 Task: Set a reminder to take medication at 10 AM daily.
Action: Mouse moved to (97, 117)
Screenshot: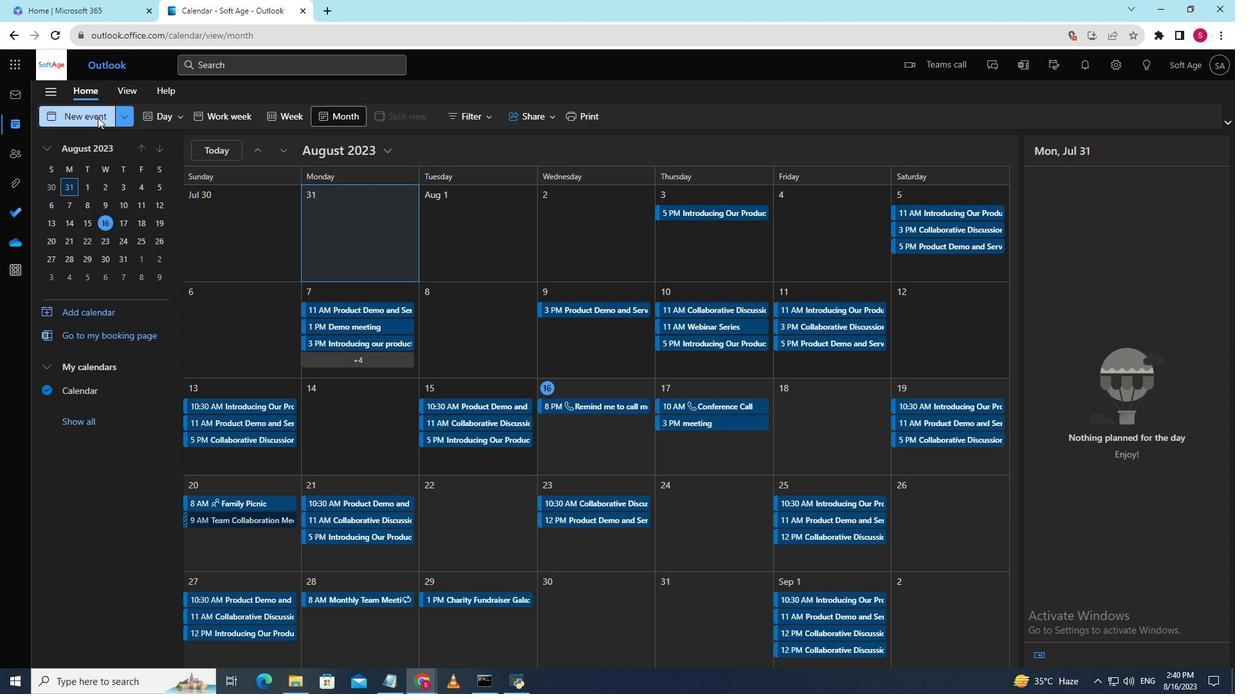 
Action: Mouse pressed left at (97, 117)
Screenshot: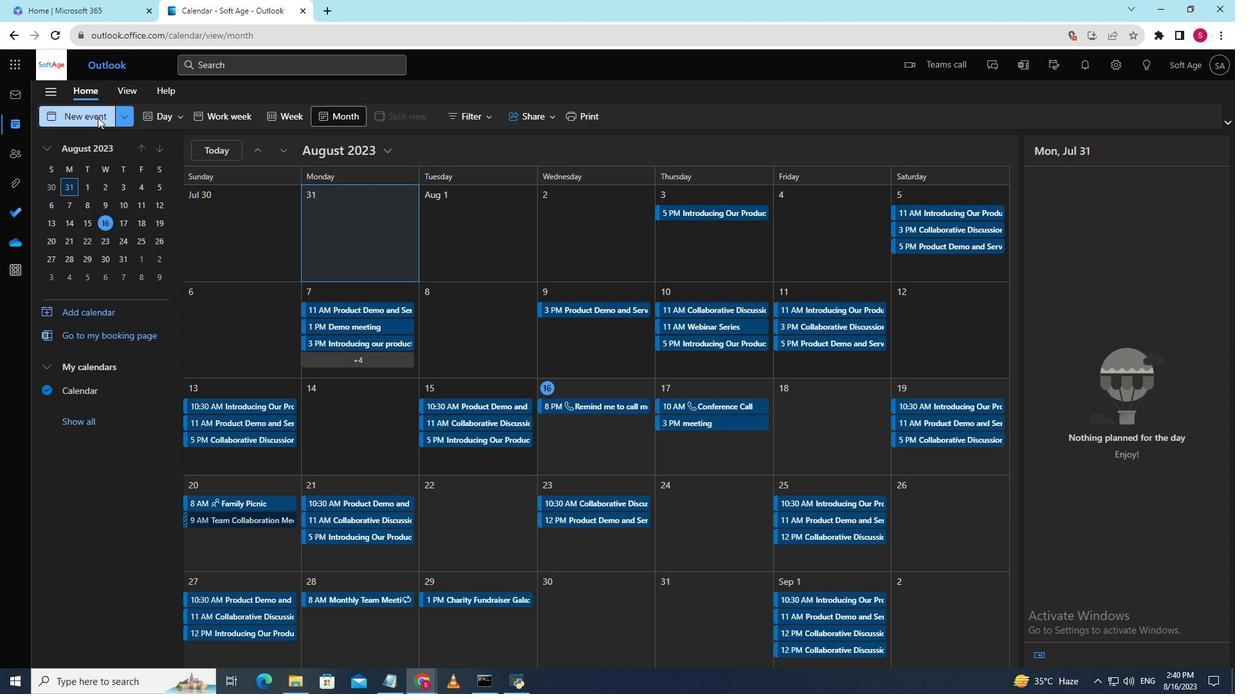 
Action: Mouse moved to (346, 200)
Screenshot: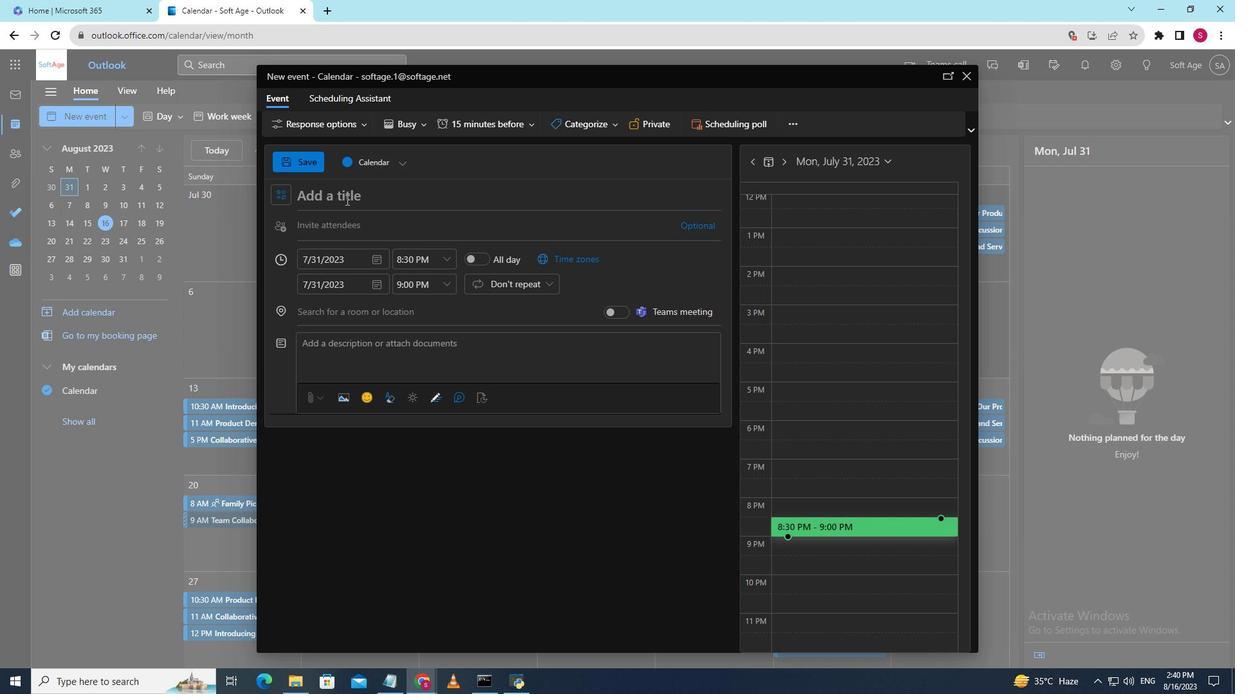 
Action: Mouse pressed left at (346, 200)
Screenshot: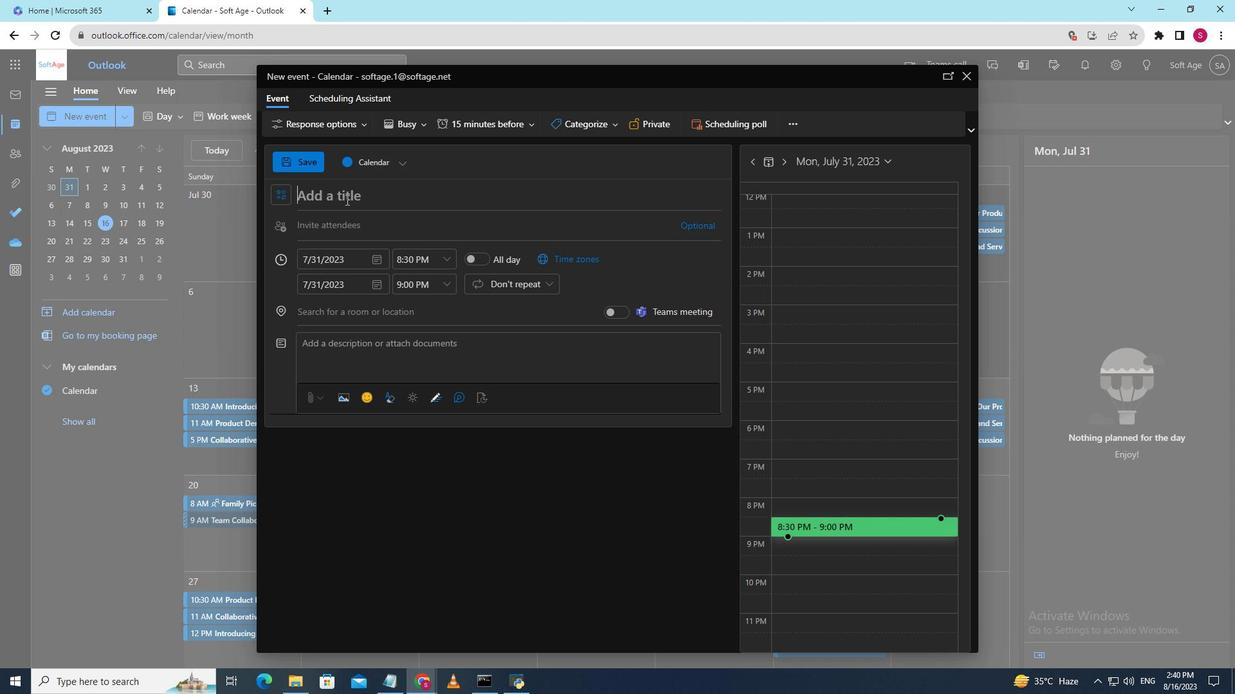 
Action: Key pressed <Key.shift><Key.shift><Key.shift><Key.shift><Key.shift><Key.shift><Key.shift><Key.shift><Key.shift><Key.shift><Key.shift><Key.shift><Key.shift><Key.shift><Key.shift><Key.shift><Key.shift><Key.shift><Key.shift><Key.shift><Key.shift><Key.shift><Key.shift><Key.shift><Key.shift><Key.shift><Key.shift>Medication
Screenshot: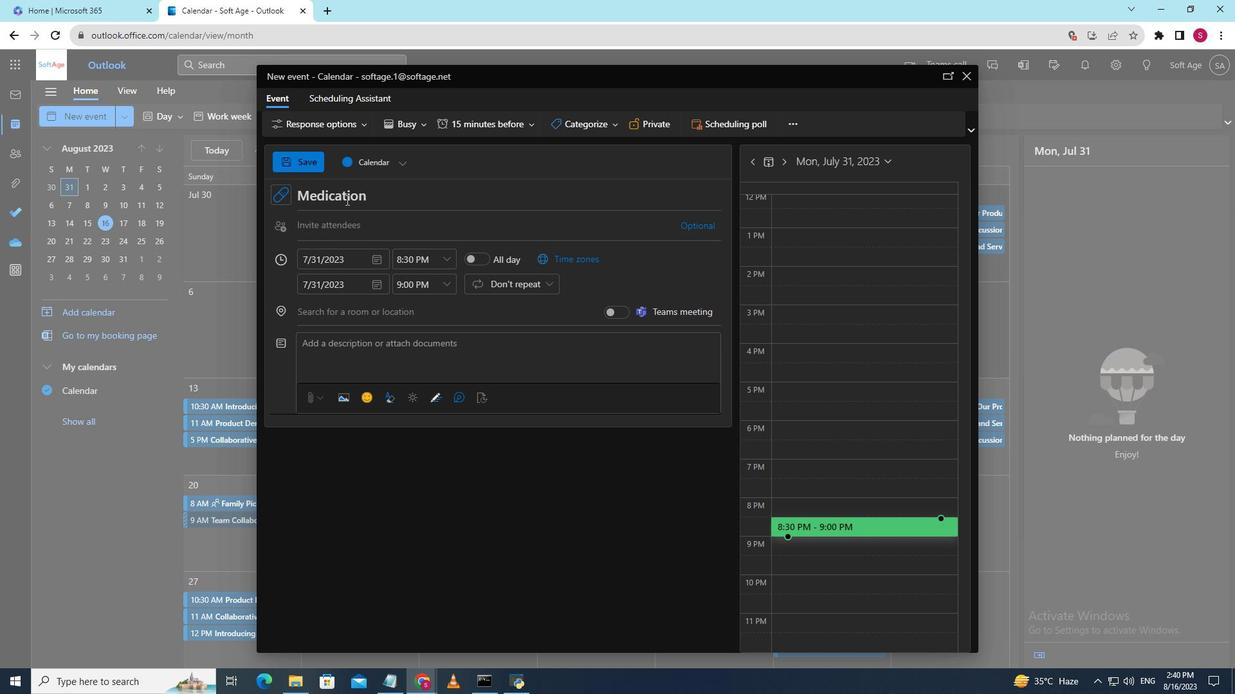 
Action: Mouse moved to (358, 225)
Screenshot: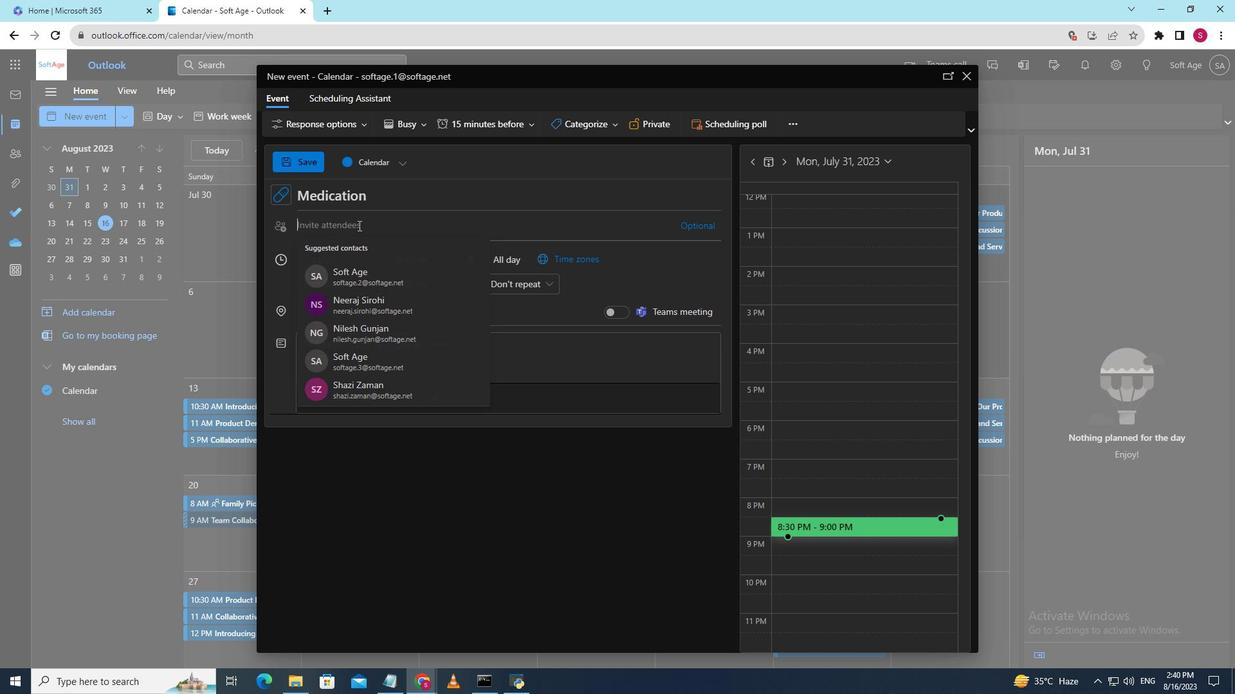 
Action: Mouse pressed left at (358, 225)
Screenshot: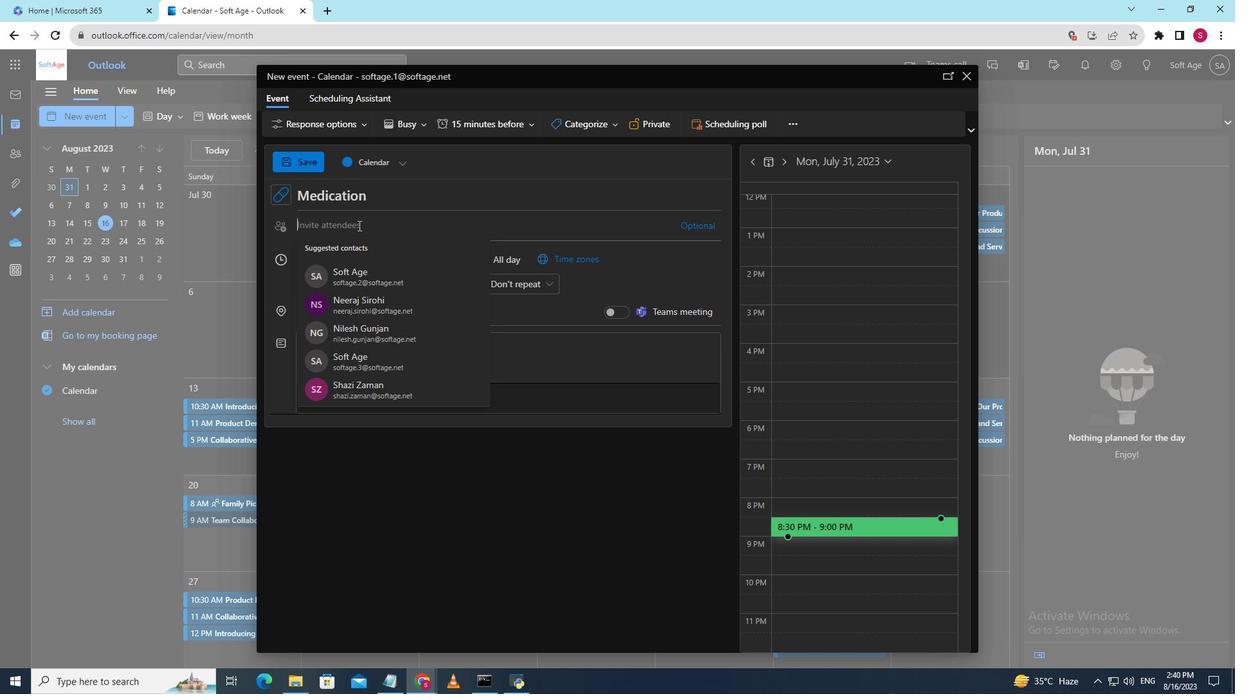 
Action: Key pressed <Key.shift>Softage.2<Key.shift>@softage.net
Screenshot: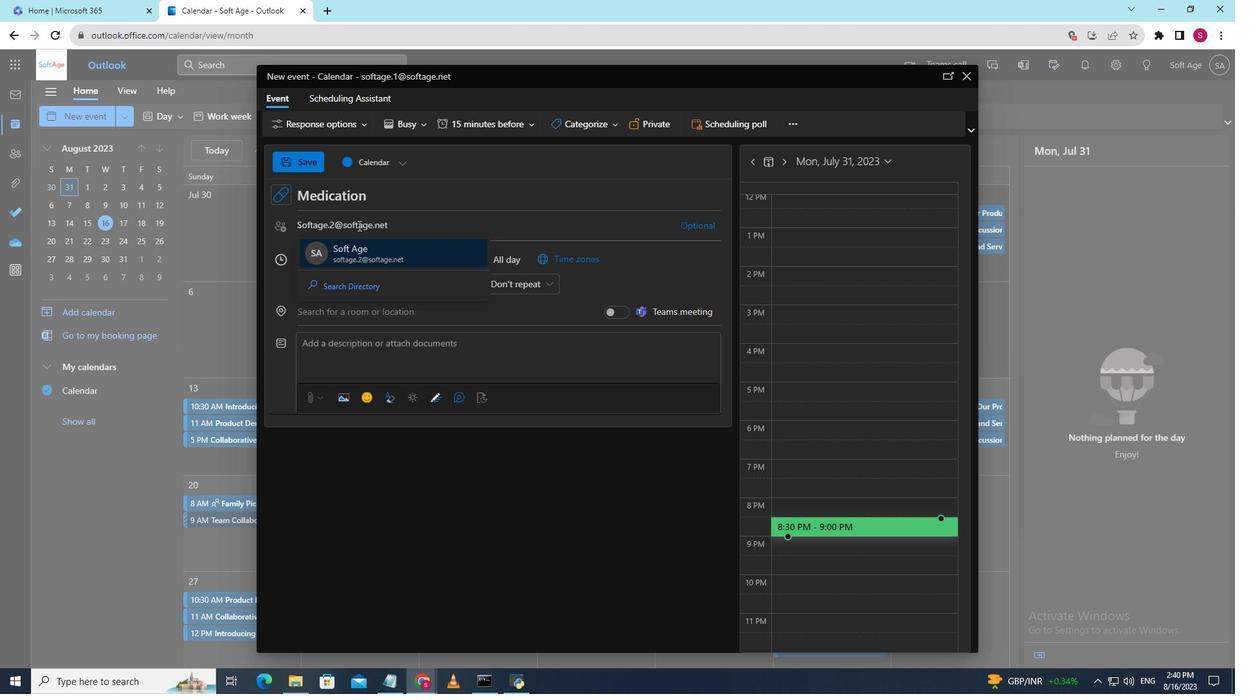 
Action: Mouse moved to (372, 245)
Screenshot: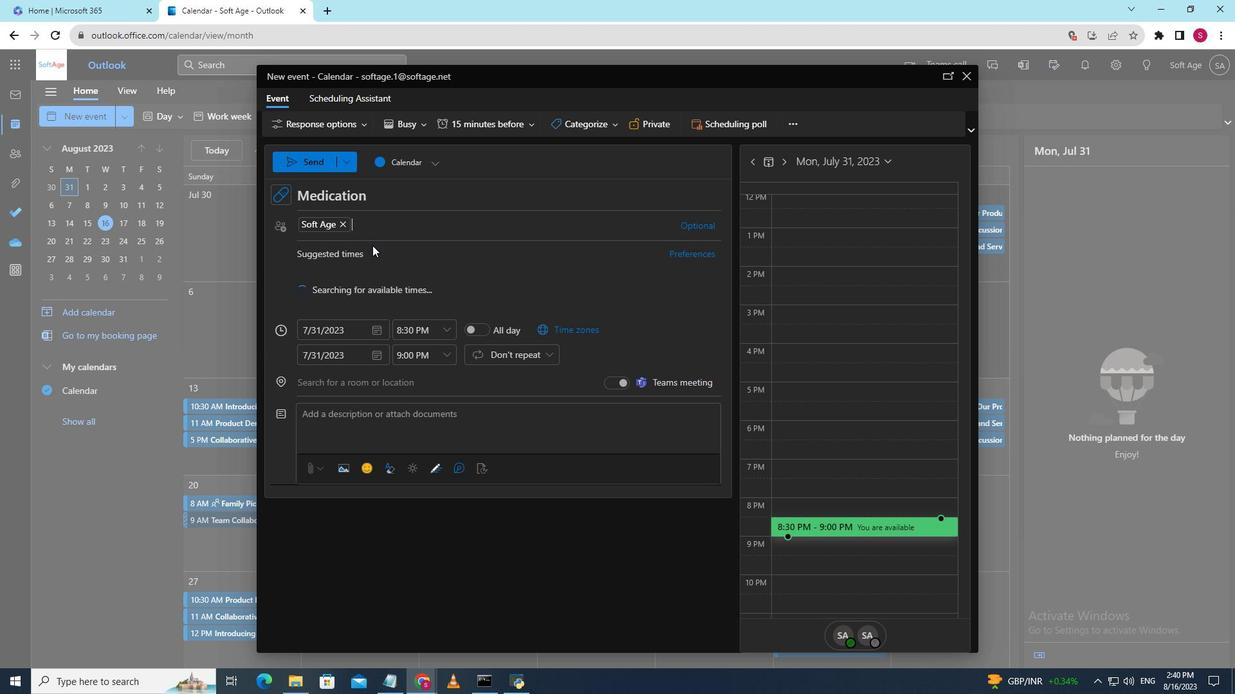 
Action: Mouse pressed left at (372, 245)
Screenshot: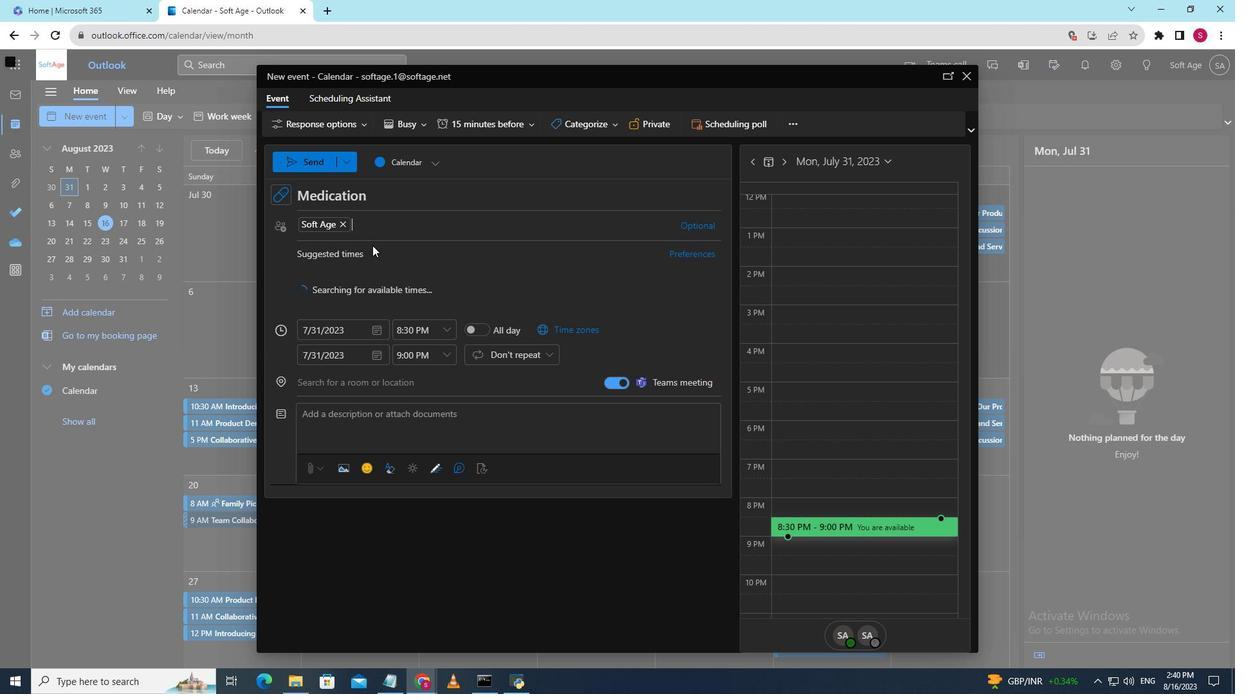 
Action: Key pressed <Key.shift>Softage.3<Key.shift>@softage.net
Screenshot: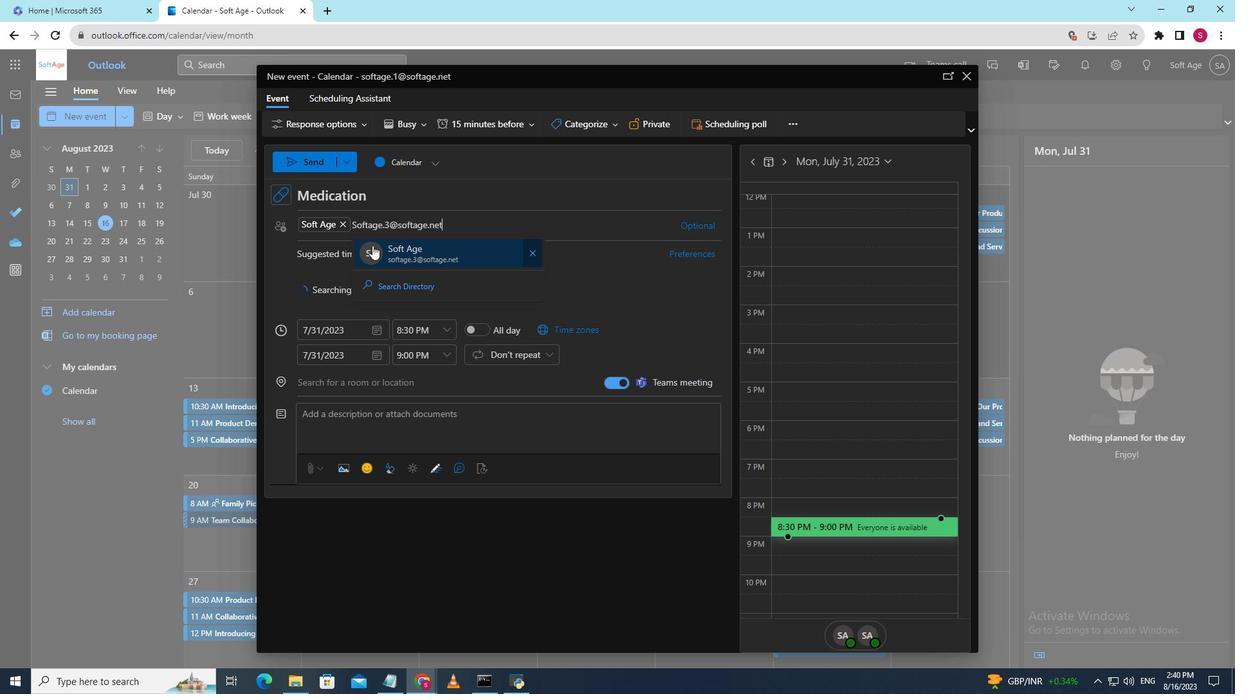 
Action: Mouse moved to (403, 253)
Screenshot: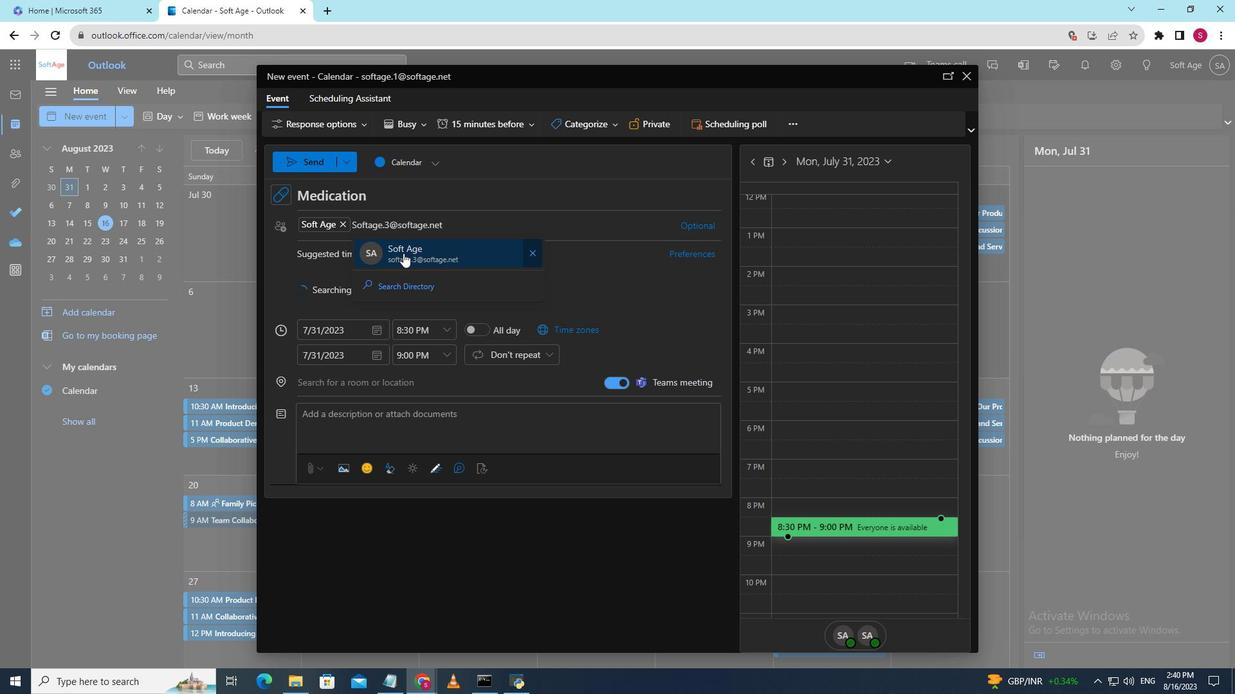 
Action: Mouse pressed left at (403, 253)
Screenshot: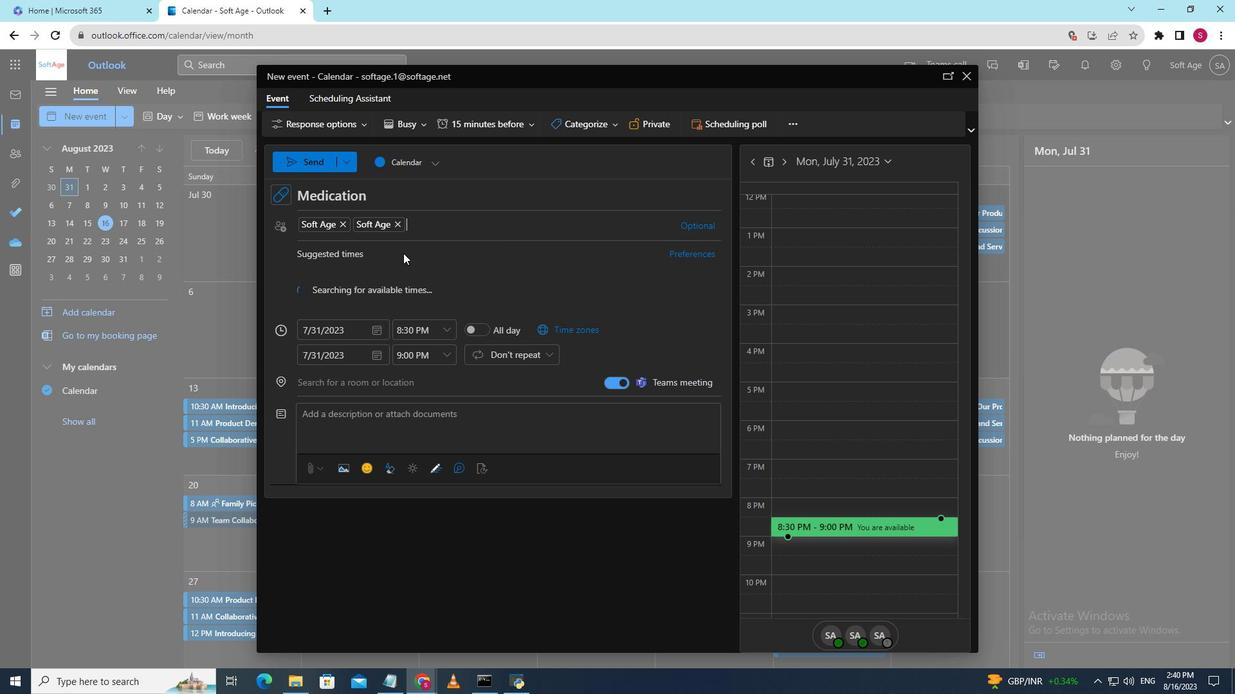 
Action: Mouse moved to (447, 344)
Screenshot: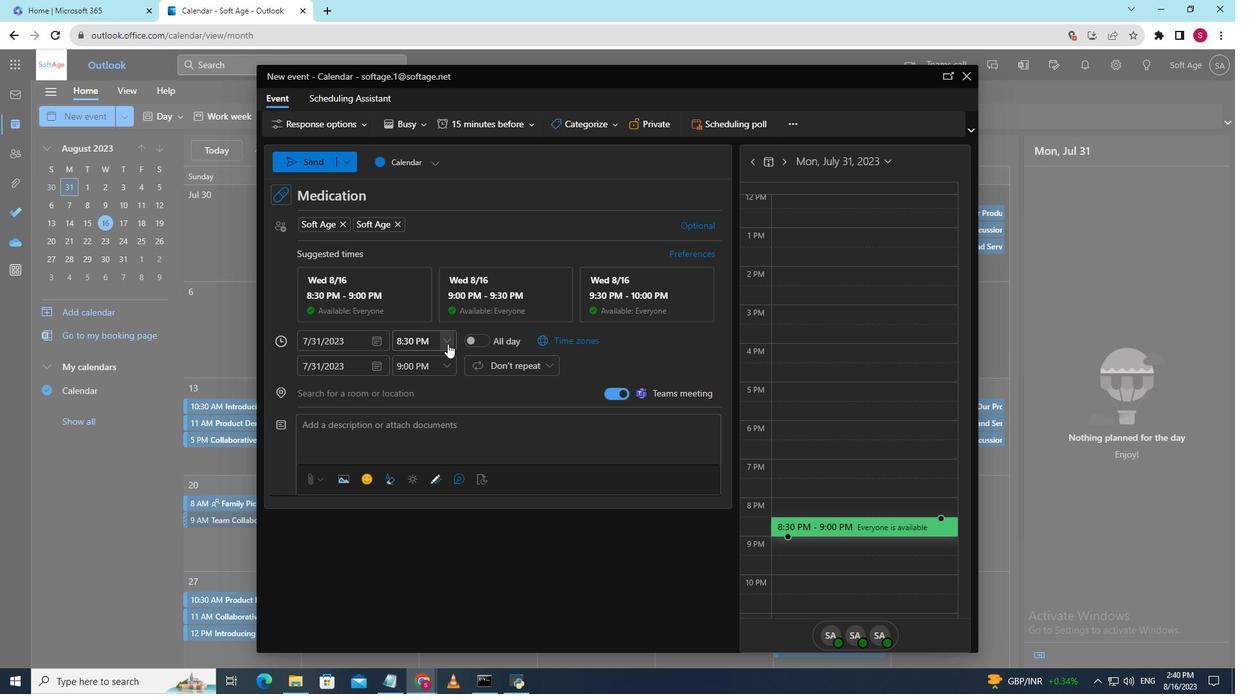 
Action: Mouse pressed left at (447, 344)
Screenshot: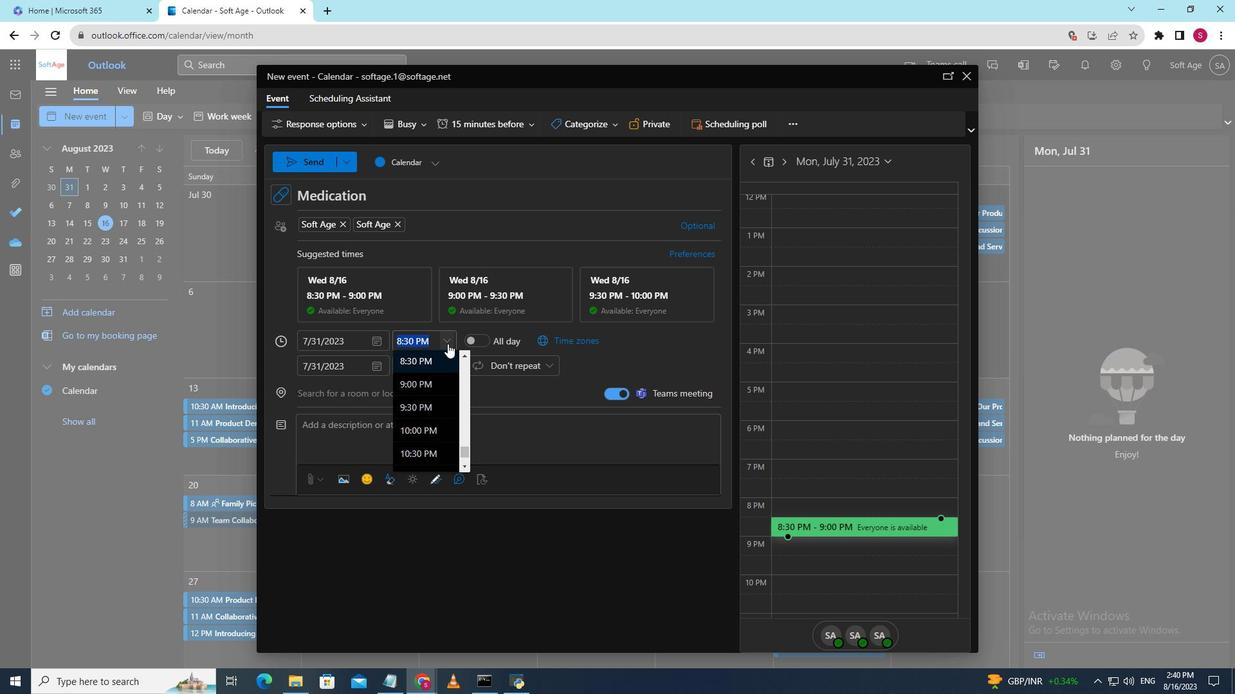 
Action: Mouse moved to (440, 375)
Screenshot: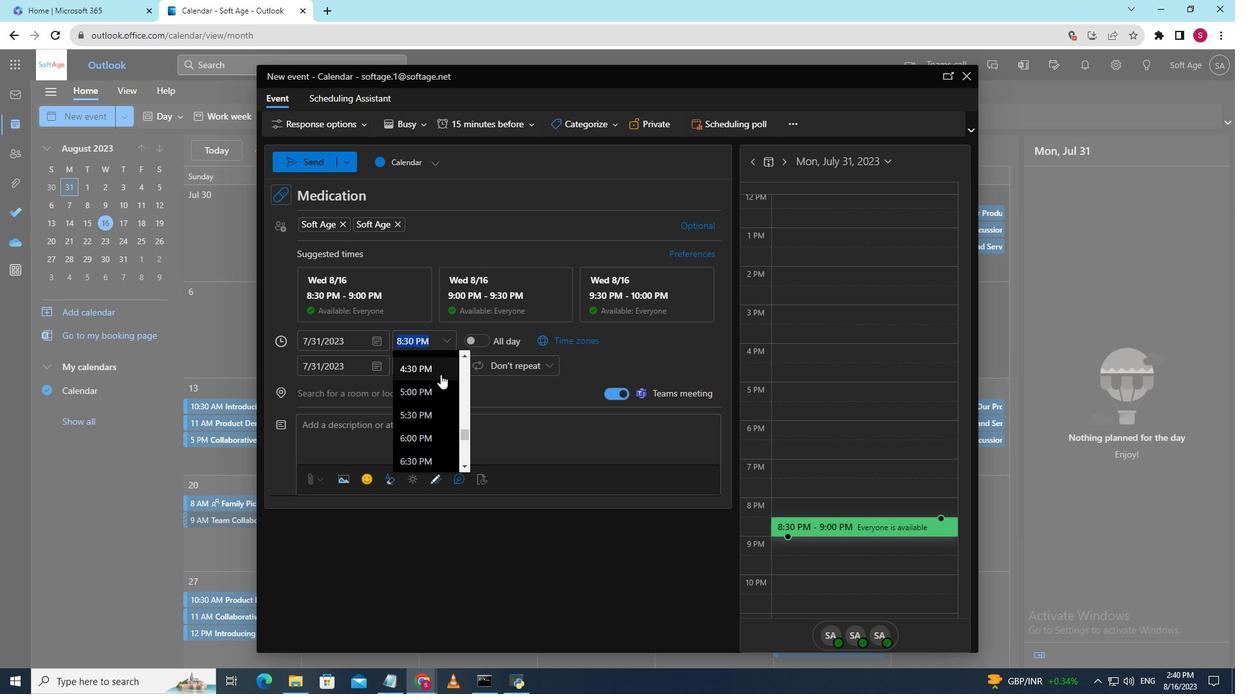 
Action: Mouse scrolled (440, 375) with delta (0, 0)
Screenshot: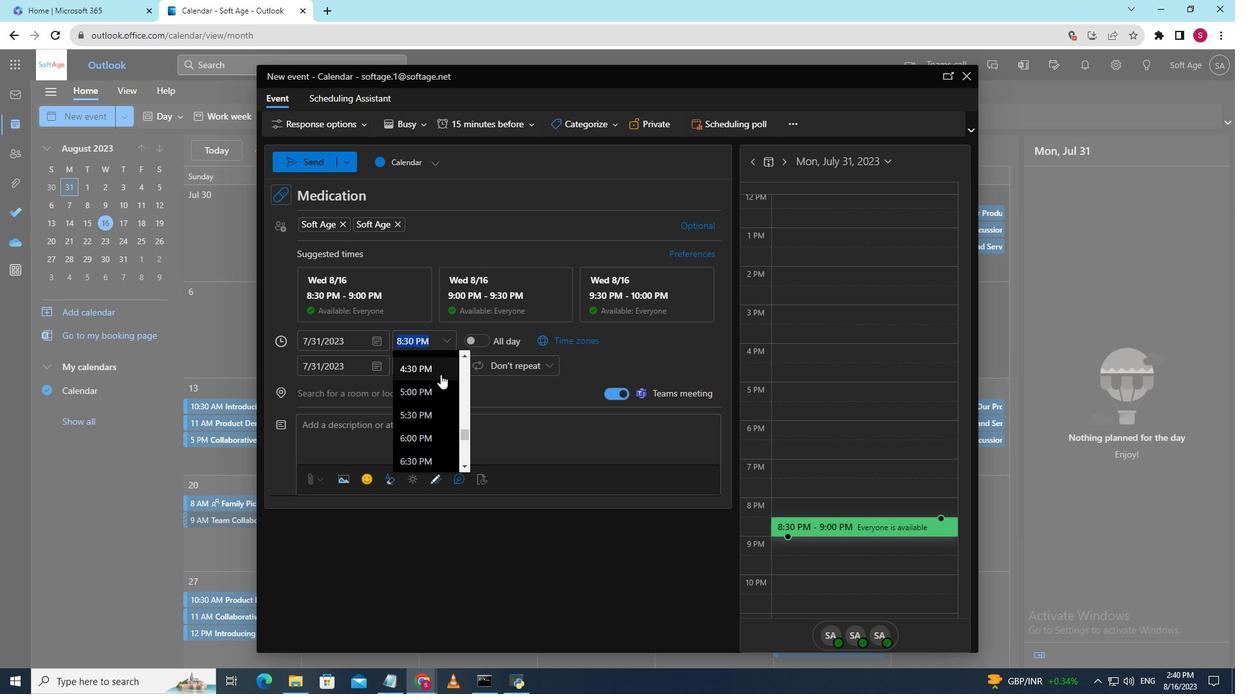 
Action: Mouse scrolled (440, 375) with delta (0, 0)
Screenshot: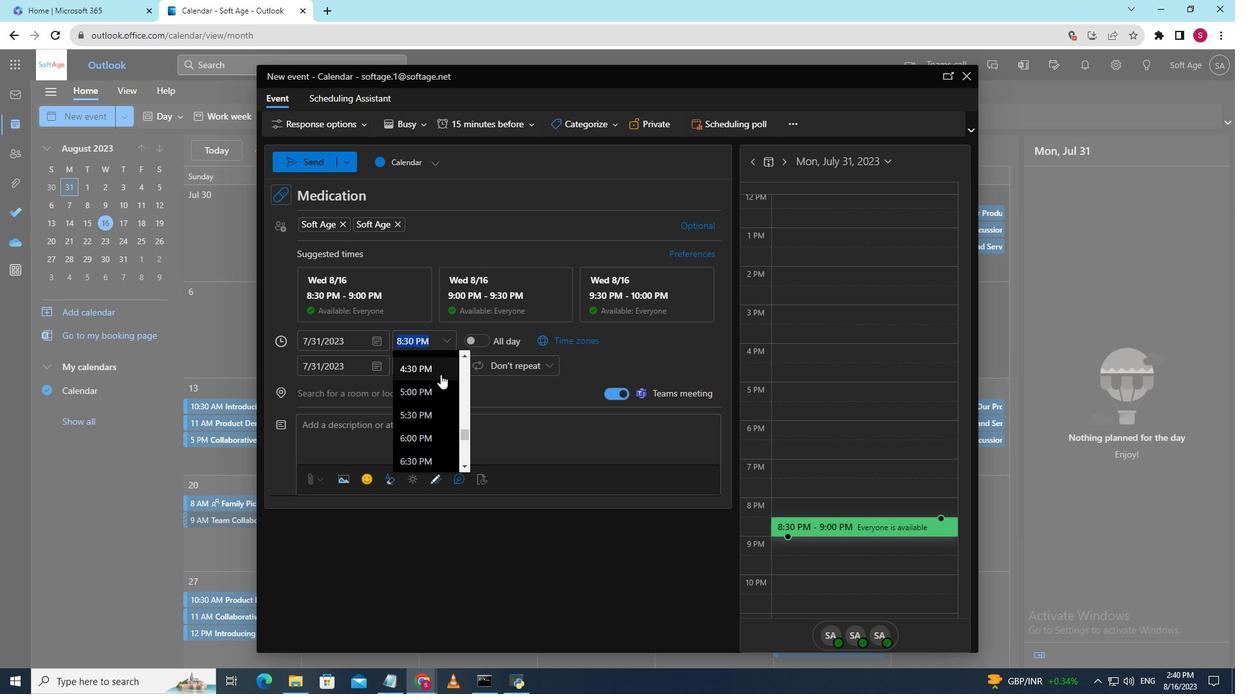 
Action: Mouse moved to (440, 375)
Screenshot: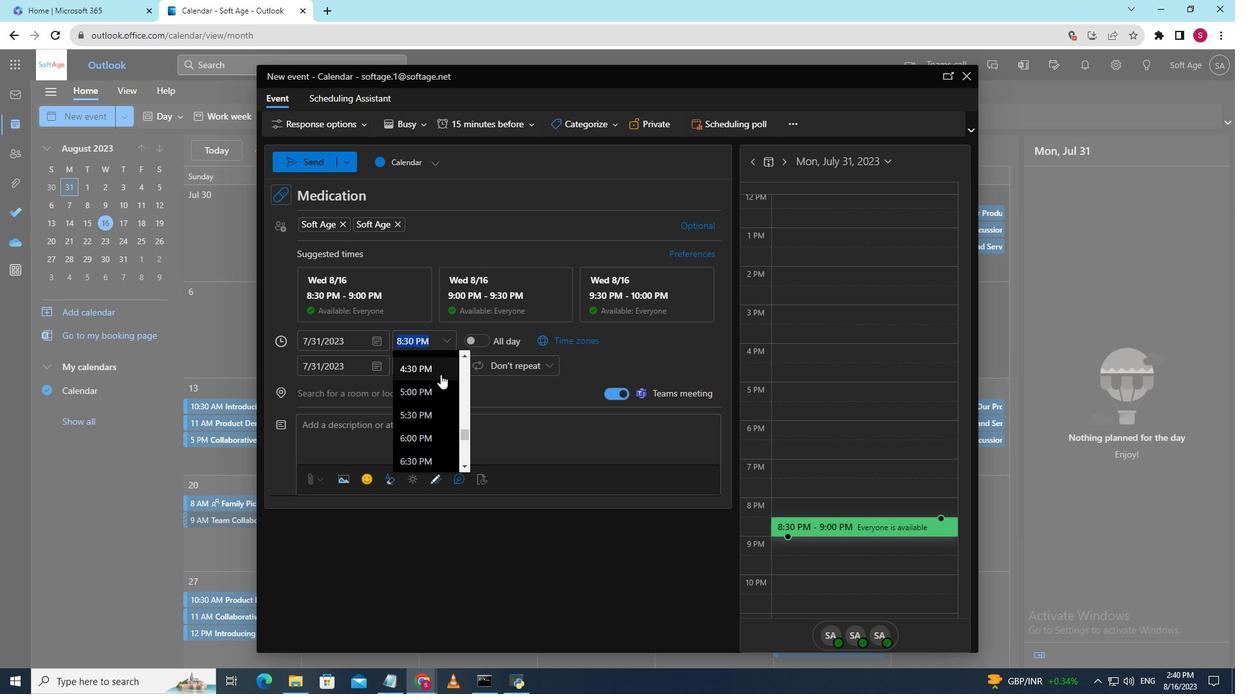 
Action: Mouse scrolled (440, 375) with delta (0, 0)
Screenshot: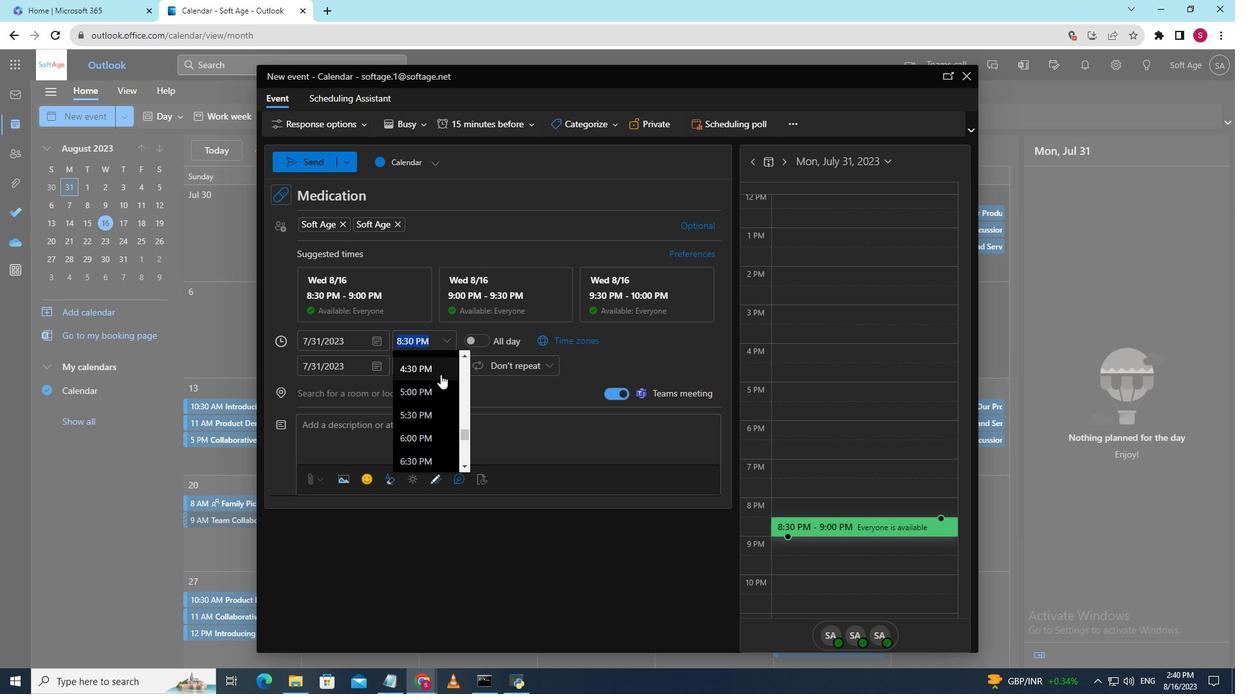 
Action: Mouse moved to (440, 375)
Screenshot: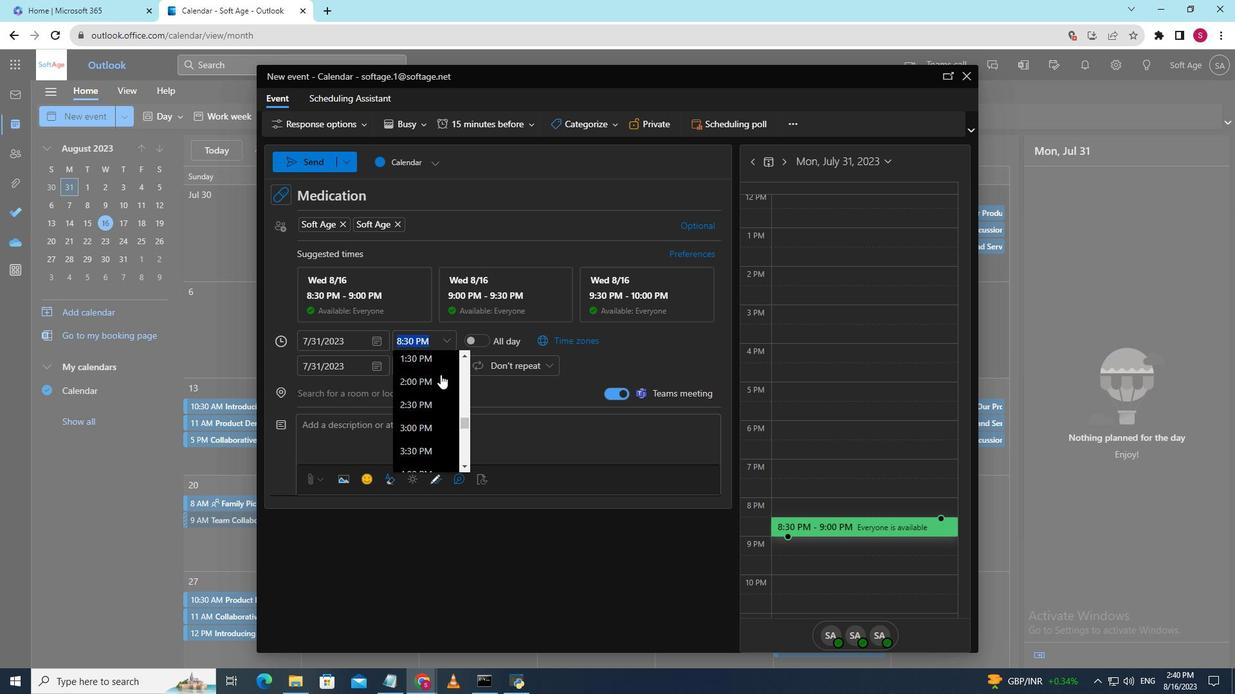 
Action: Mouse scrolled (440, 375) with delta (0, 0)
Screenshot: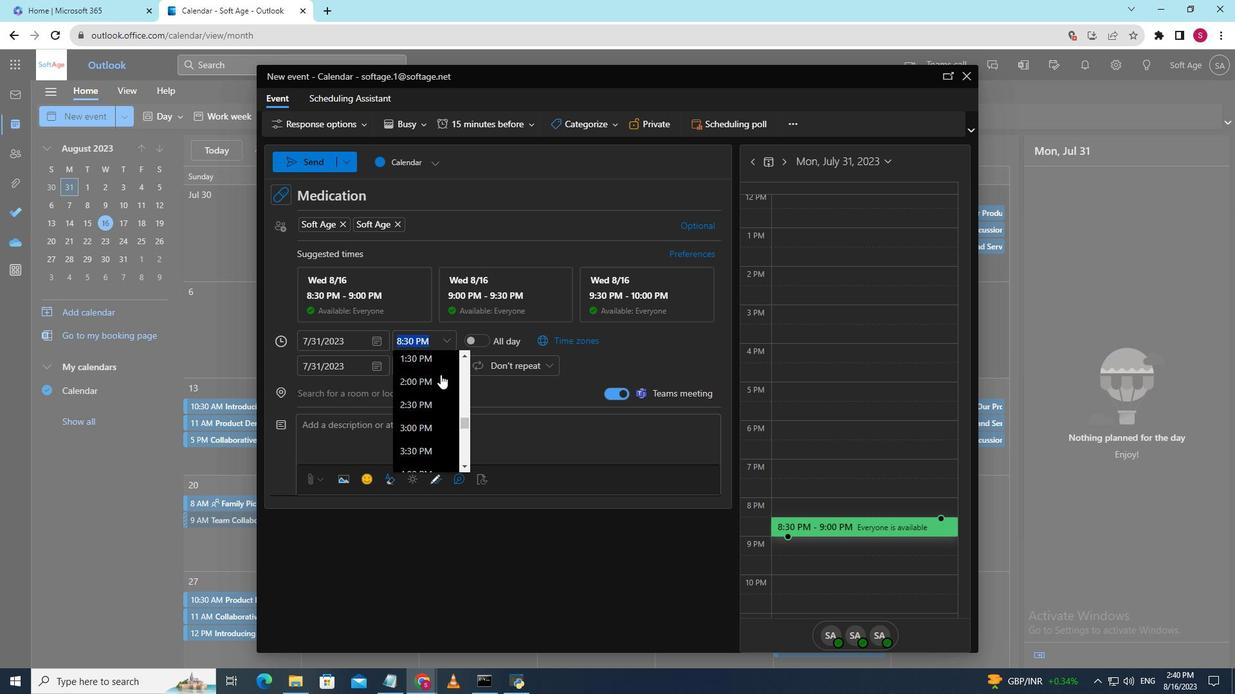 
Action: Mouse scrolled (440, 375) with delta (0, 0)
Screenshot: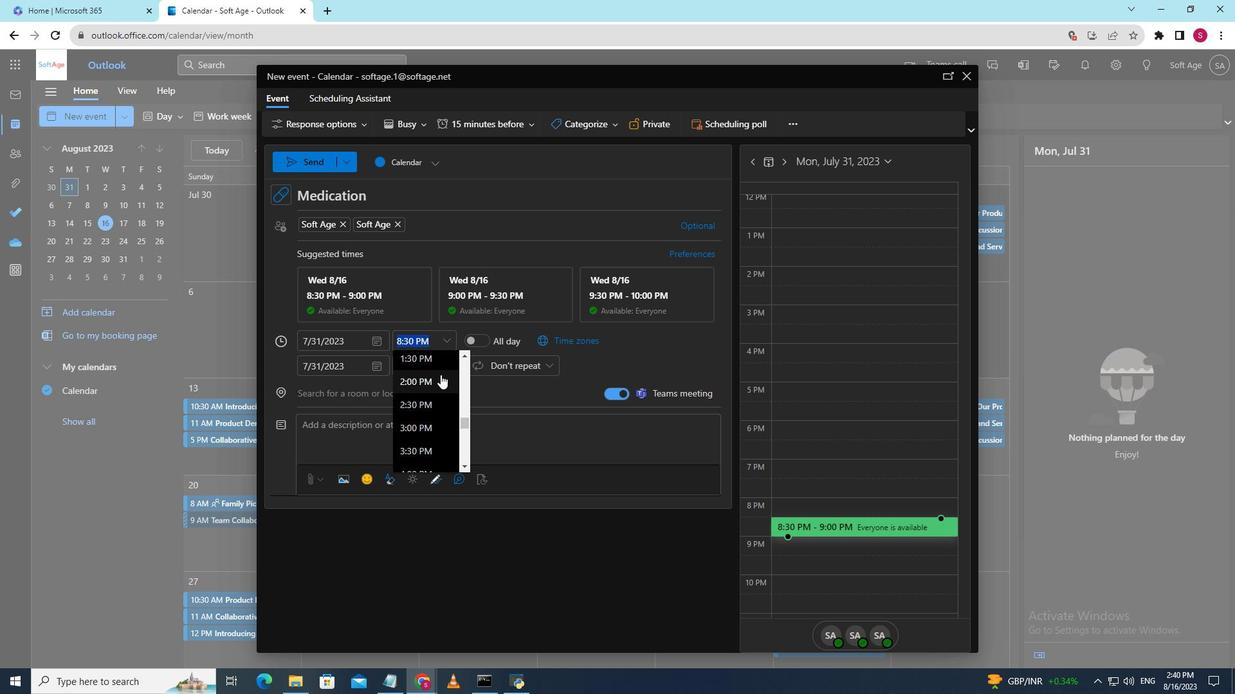 
Action: Mouse scrolled (440, 375) with delta (0, 0)
Screenshot: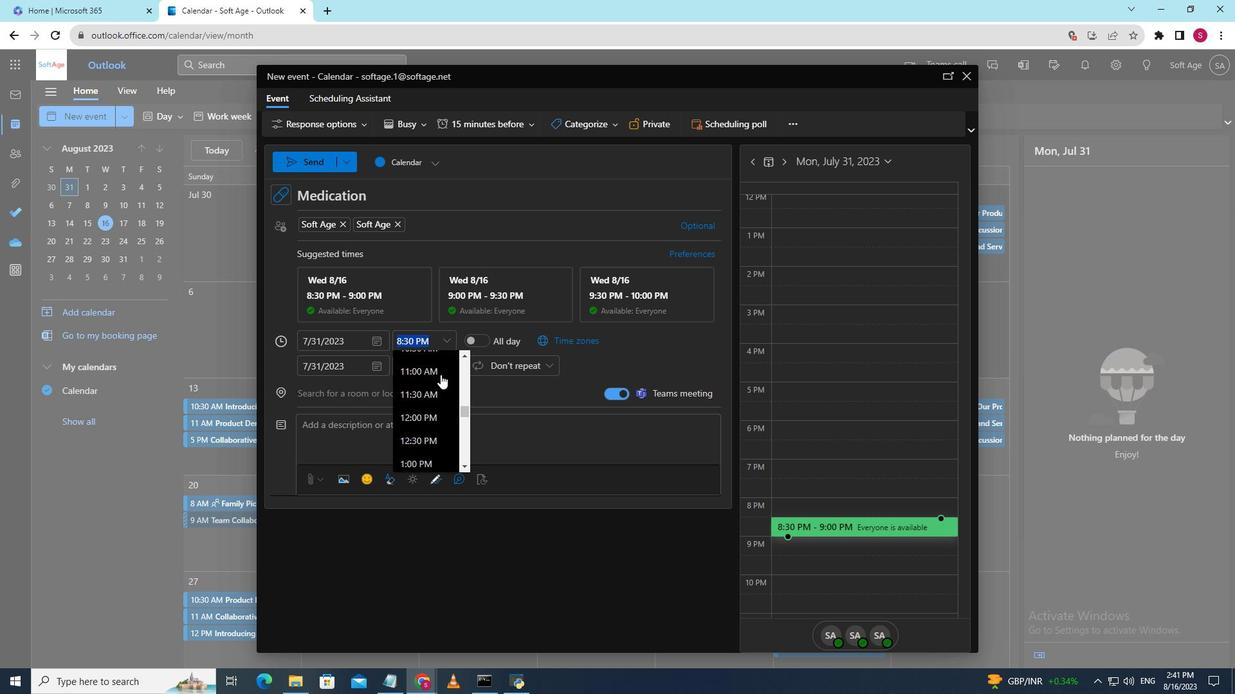 
Action: Mouse scrolled (440, 375) with delta (0, 0)
Screenshot: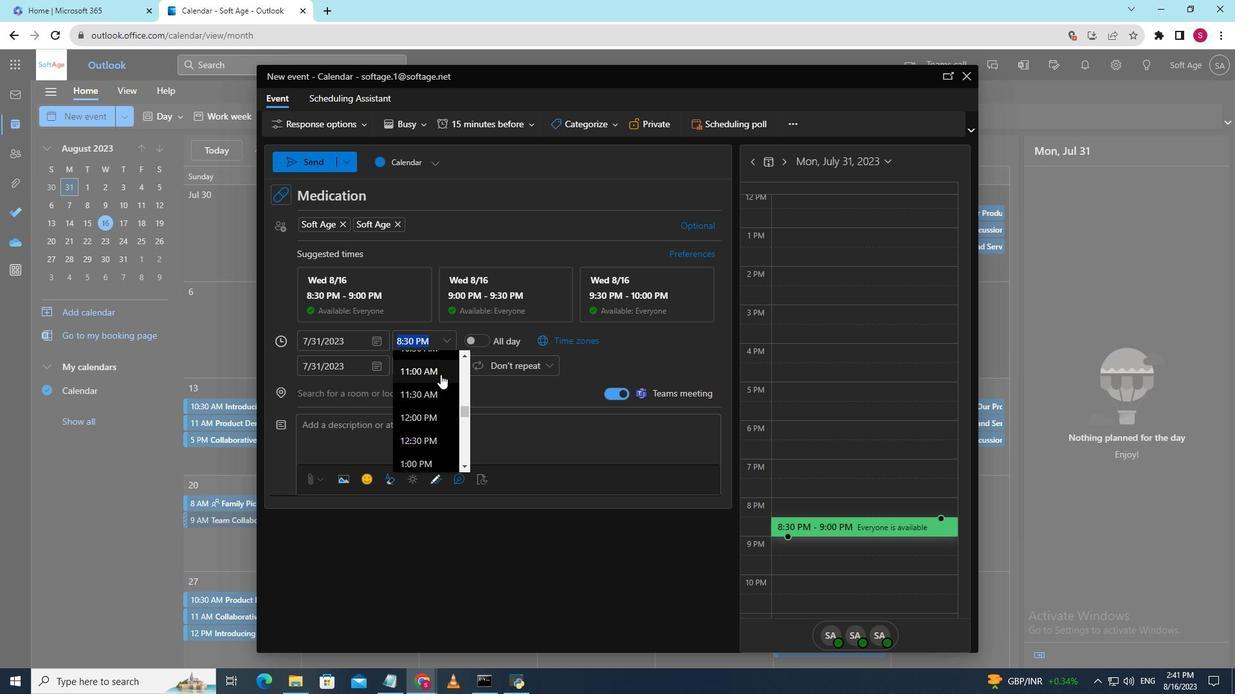
Action: Mouse scrolled (440, 375) with delta (0, 0)
Screenshot: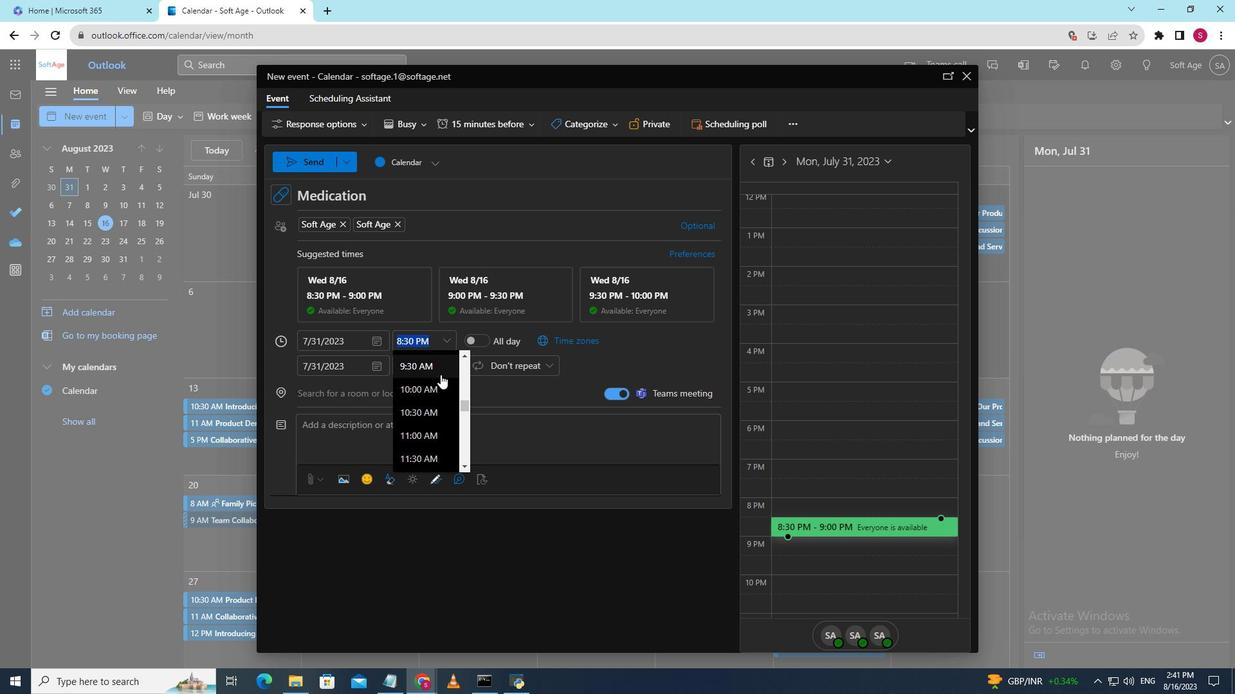 
Action: Mouse moved to (431, 385)
Screenshot: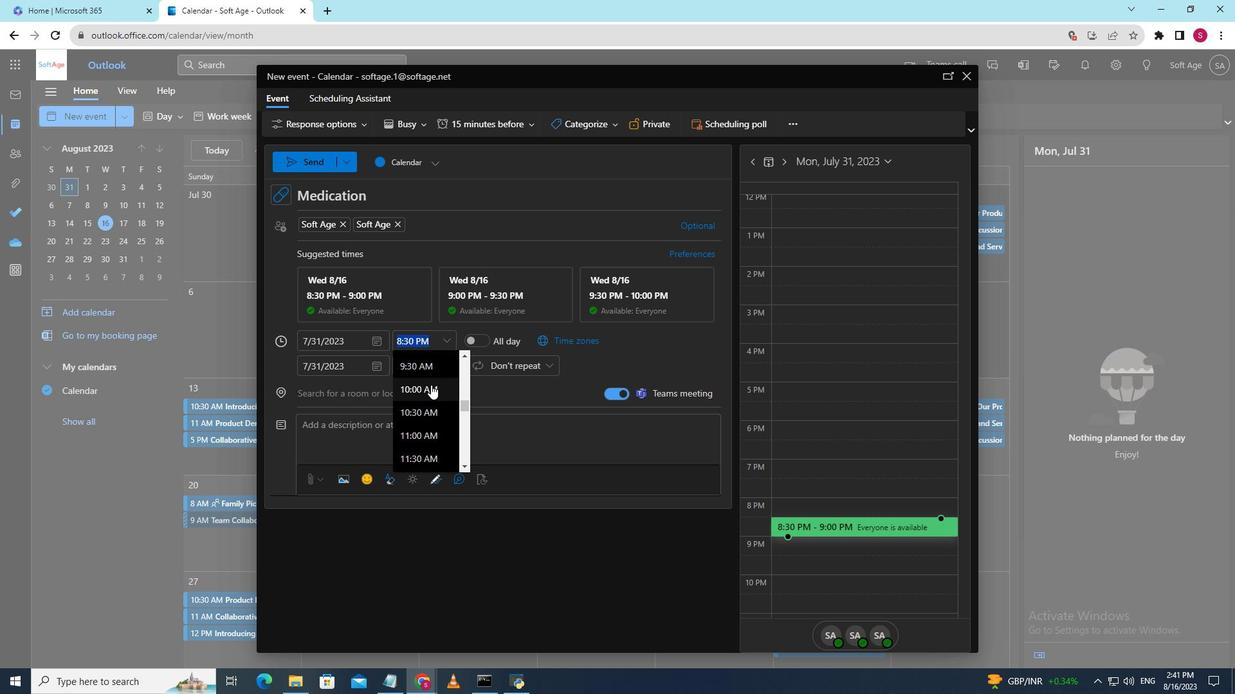 
Action: Mouse pressed left at (431, 385)
Screenshot: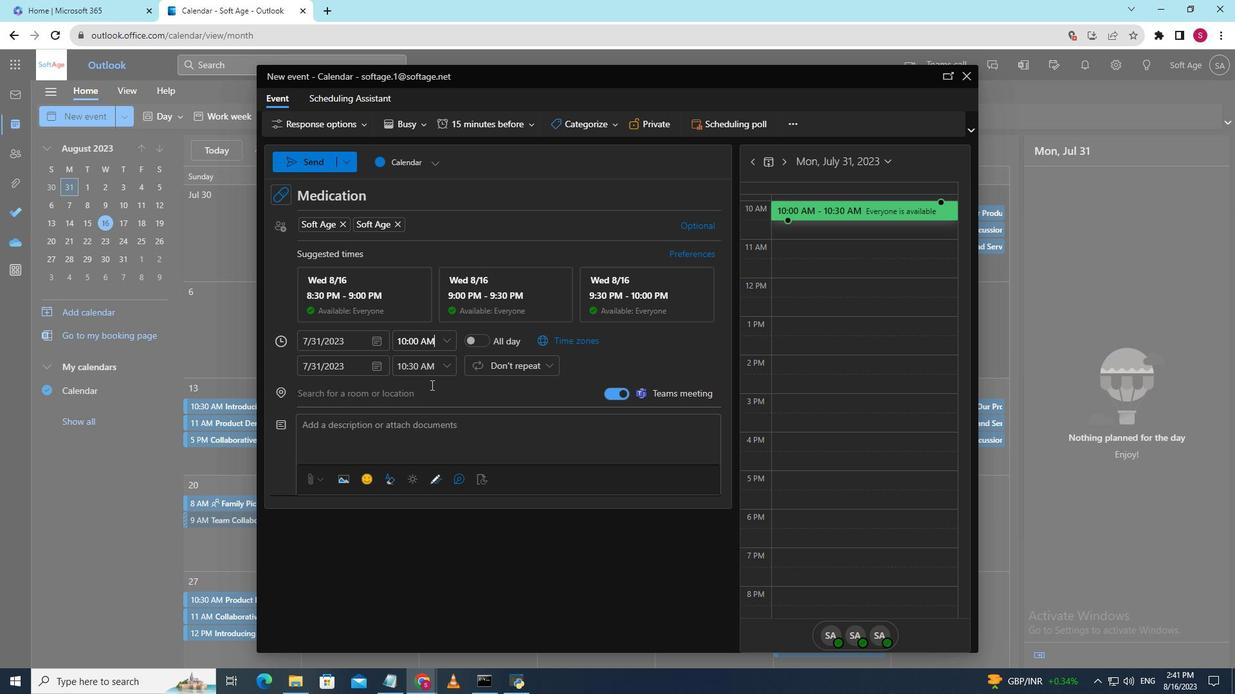 
Action: Mouse moved to (551, 363)
Screenshot: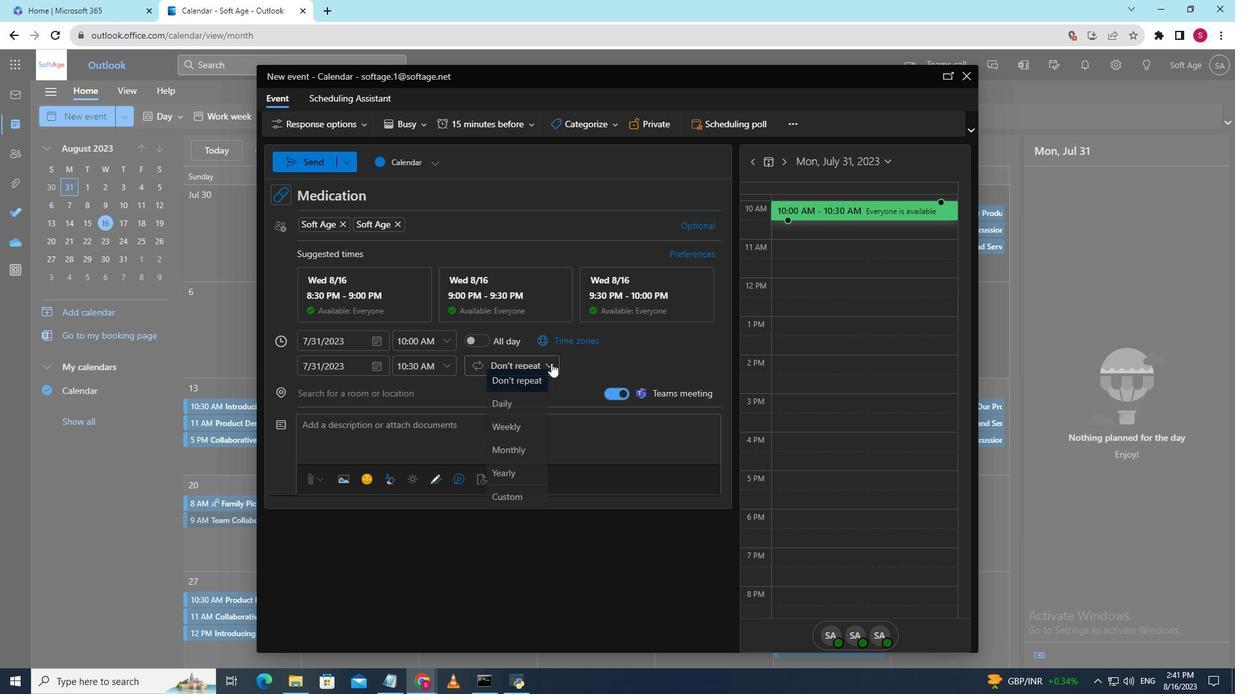 
Action: Mouse pressed left at (551, 363)
Screenshot: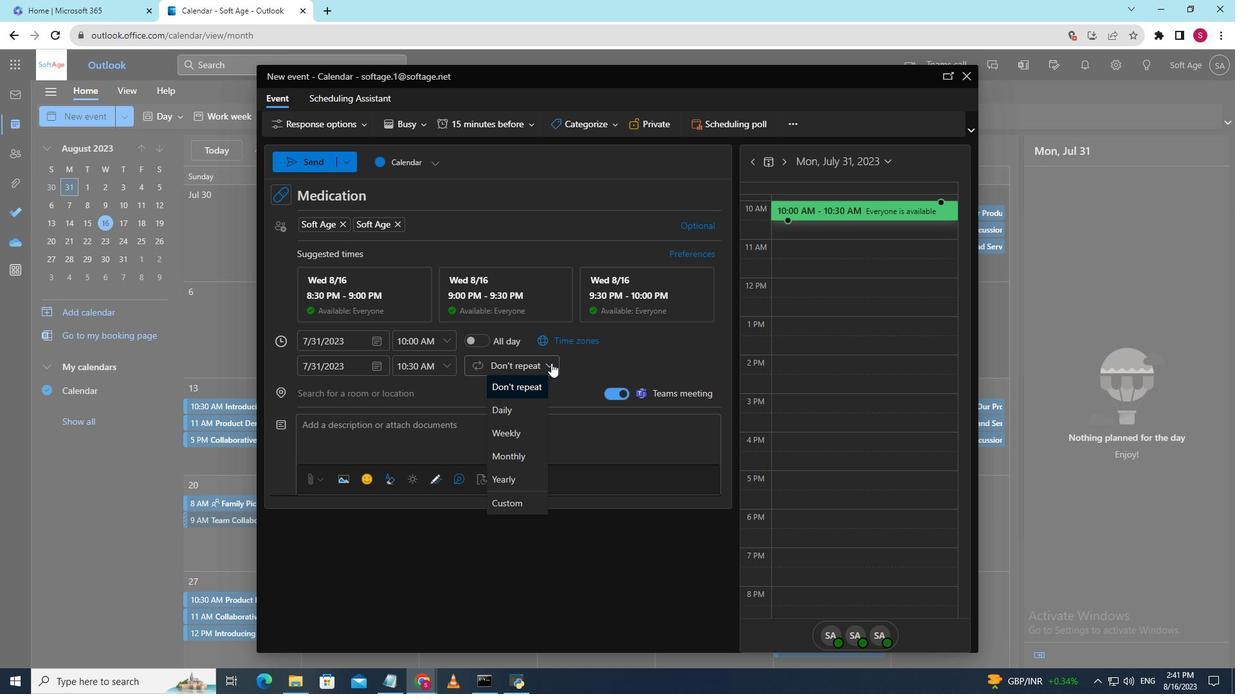 
Action: Mouse moved to (524, 412)
Screenshot: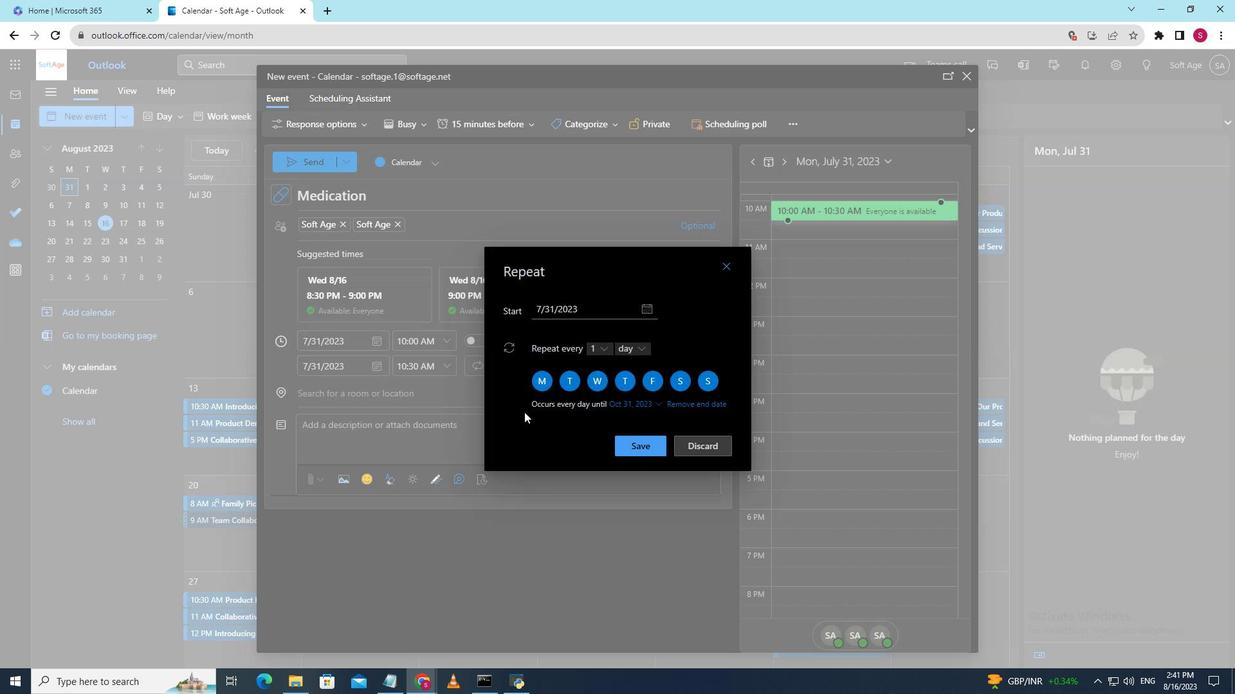 
Action: Mouse pressed left at (524, 412)
Screenshot: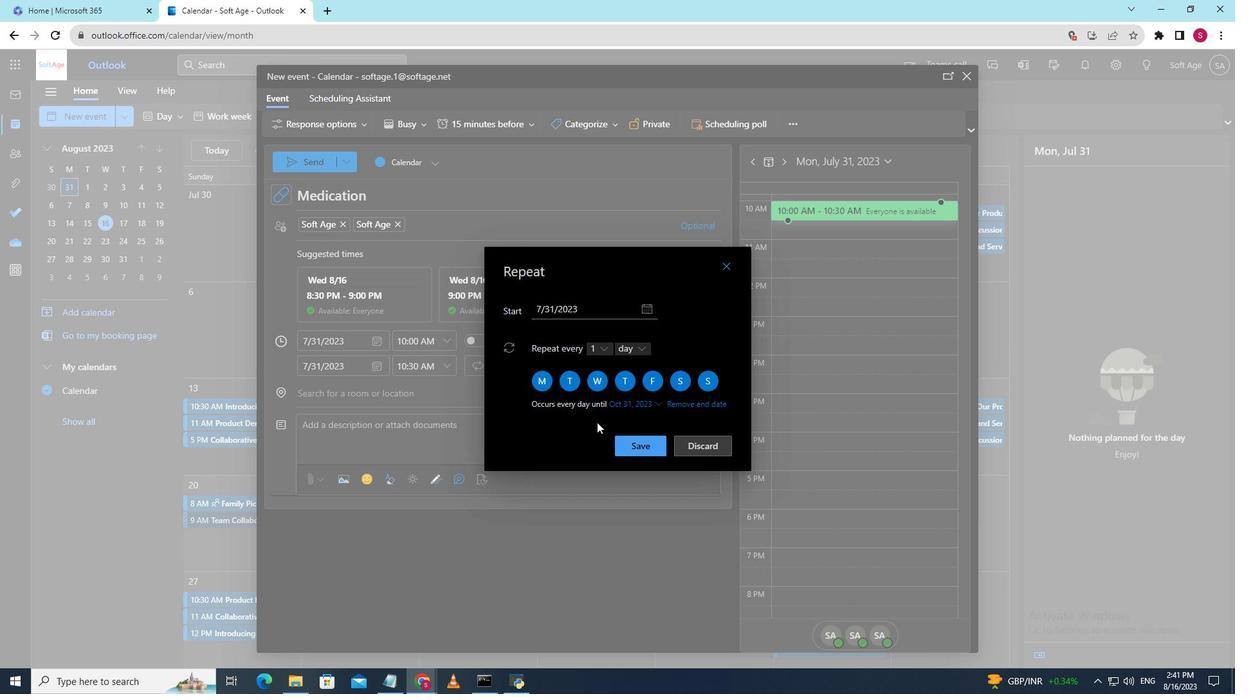 
Action: Mouse moved to (633, 447)
Screenshot: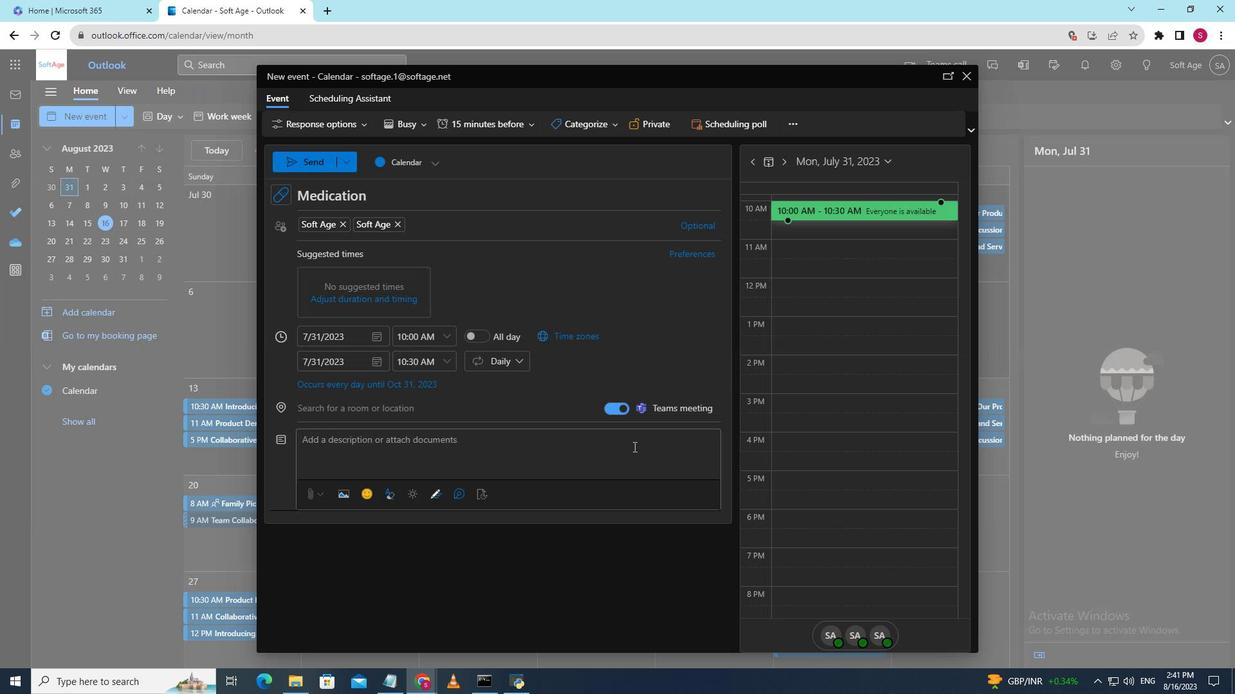 
Action: Mouse pressed left at (633, 447)
Screenshot: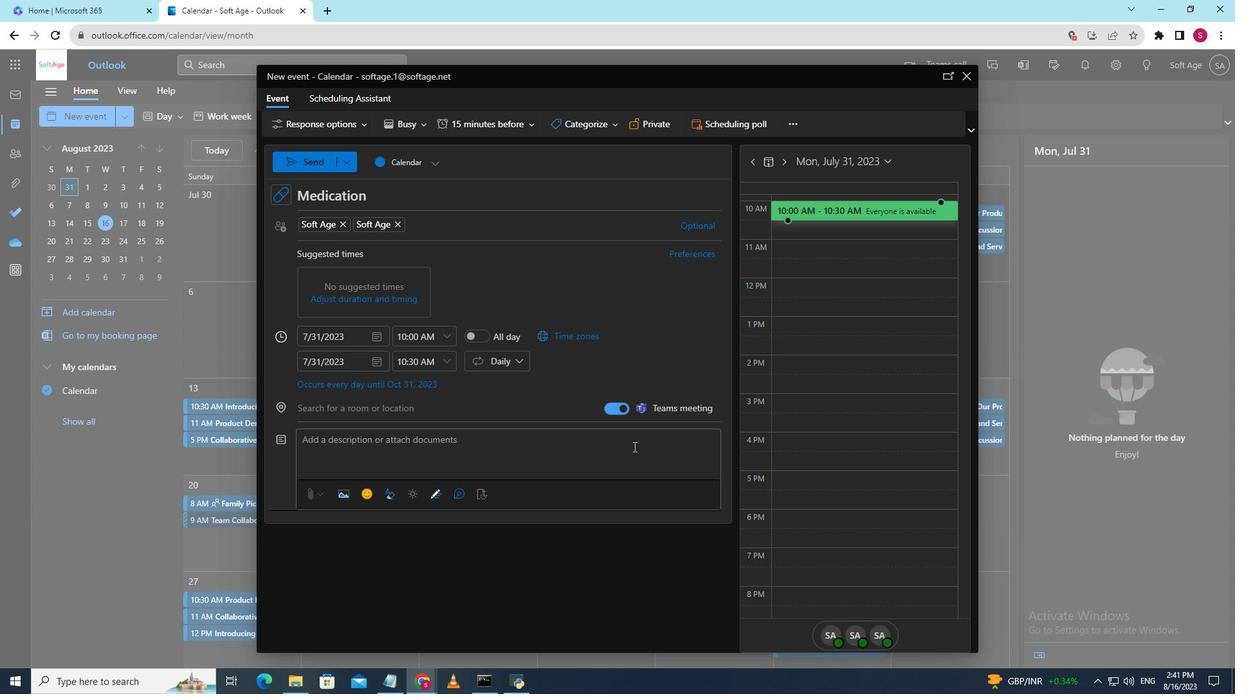 
Action: Mouse moved to (359, 445)
Screenshot: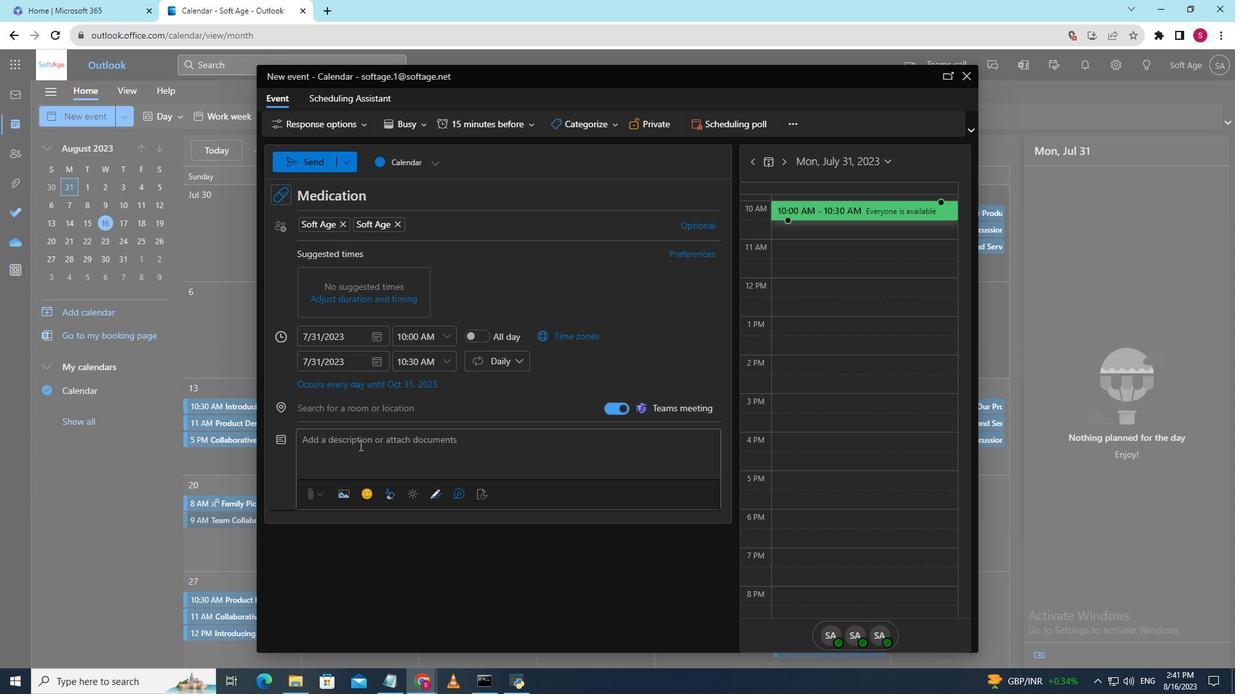 
Action: Mouse pressed left at (359, 445)
Screenshot: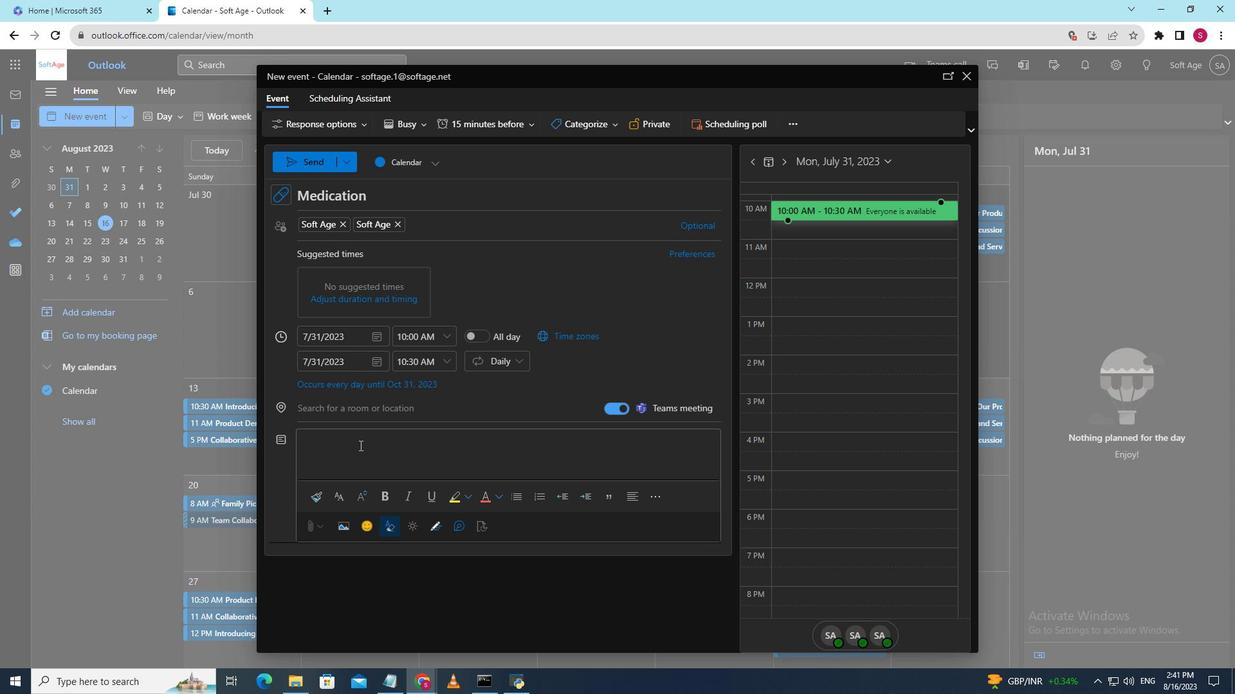 
Action: Key pressed <Key.shift>You<Key.space><Key.shift>co<Key.backspace>an<Key.space>add<Key.space>any<Key.space>additional<Key.space>notes<Key.space>or<Key.space>details<Key.space>about<Key.space>the<Key.space>medication<Key.space>you're<Key.space>taking.
Screenshot: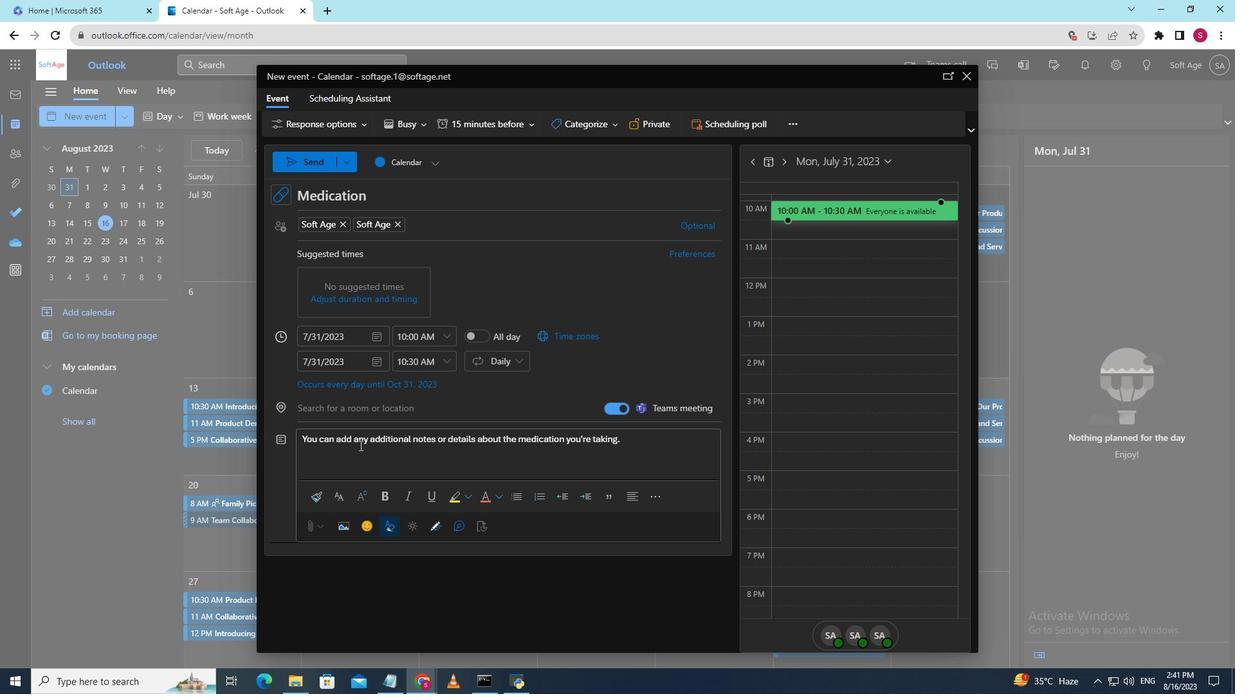 
Action: Mouse moved to (325, 166)
Screenshot: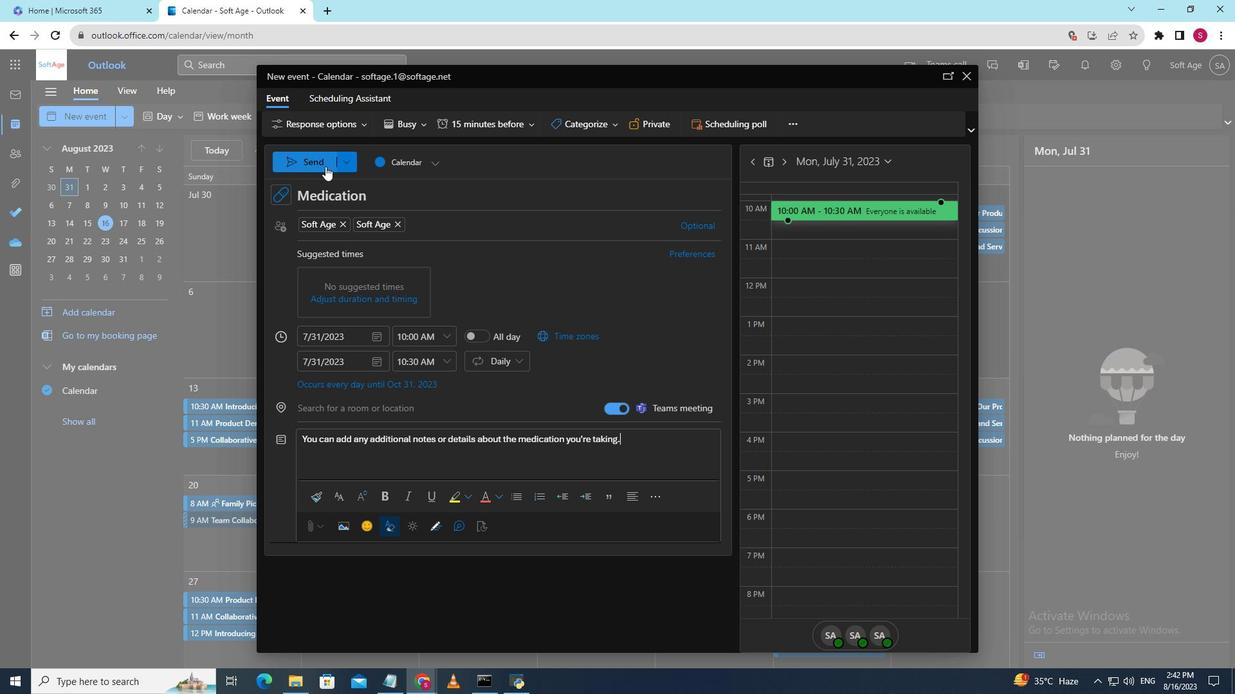 
Action: Mouse pressed left at (325, 166)
Screenshot: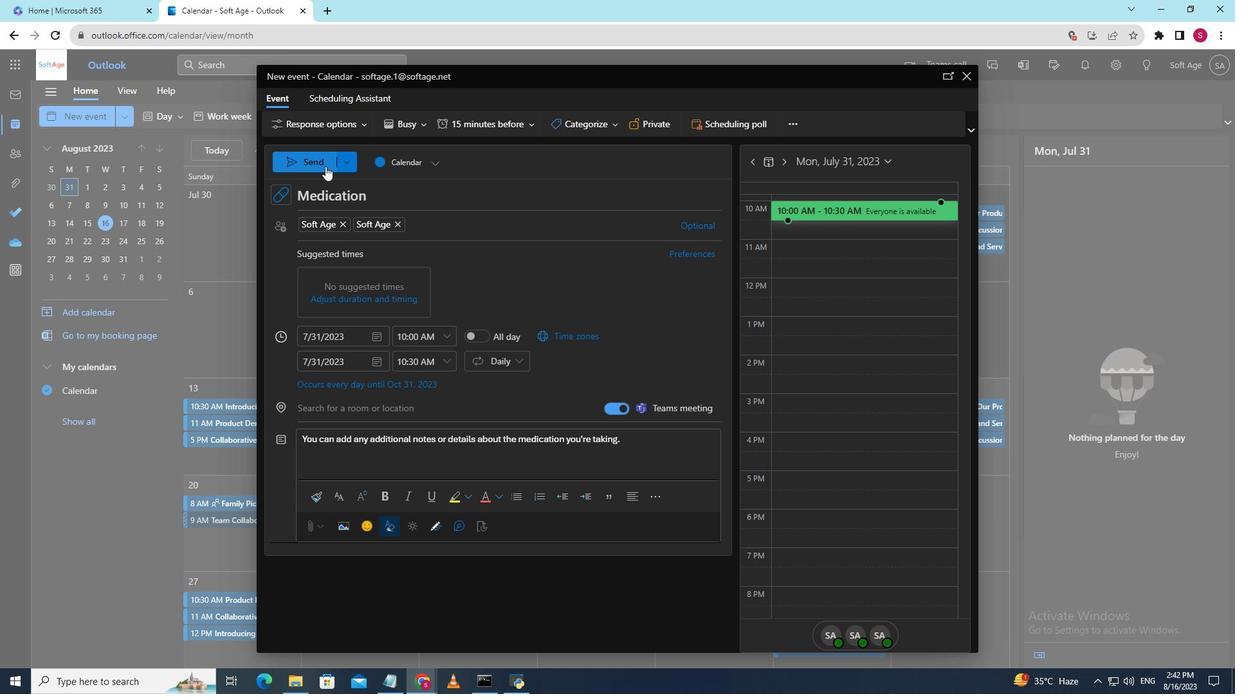 
